 Task: Set the default idle timeout to 30 minutes.
Action: Mouse moved to (1156, 87)
Screenshot: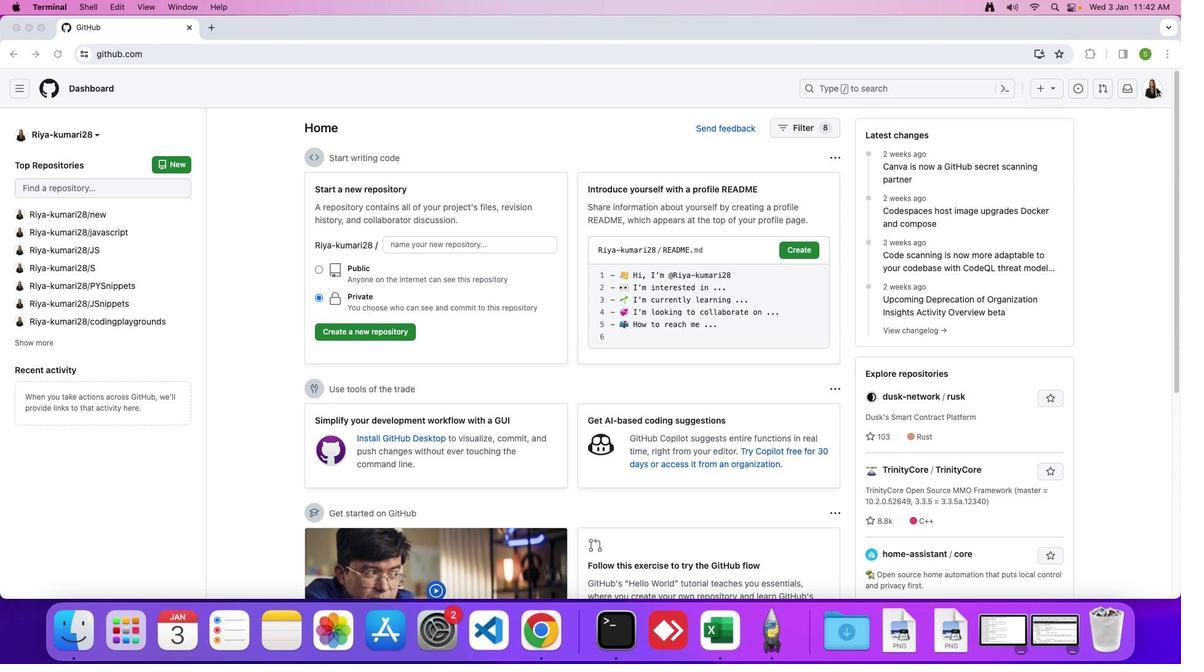 
Action: Mouse pressed left at (1156, 87)
Screenshot: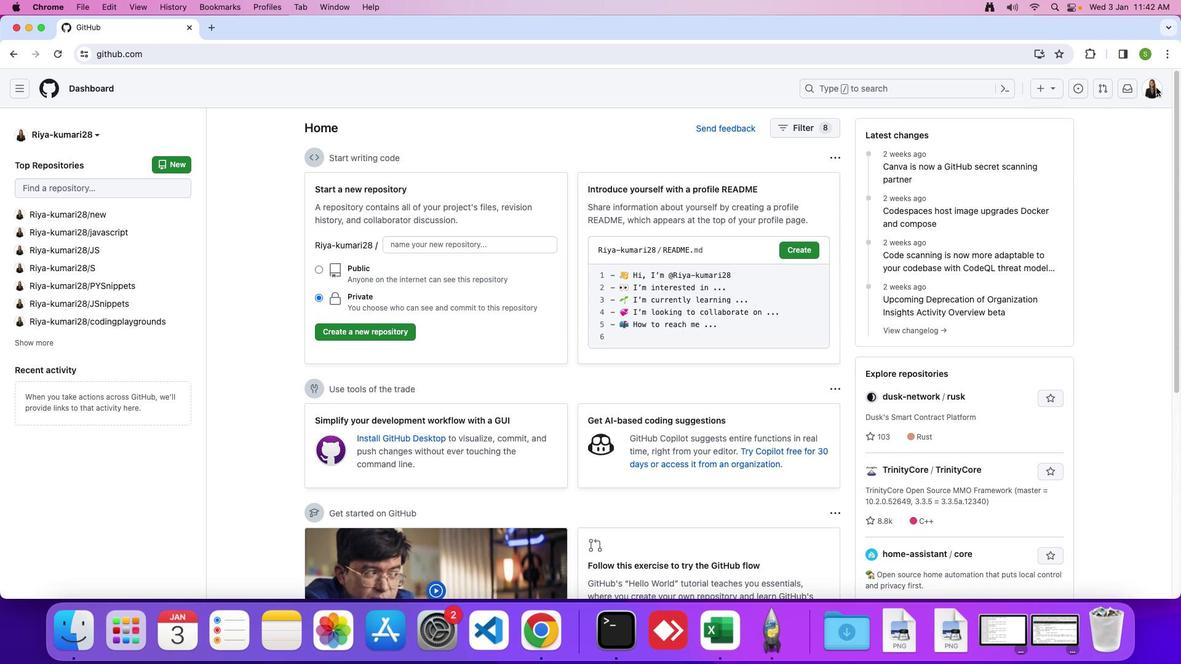 
Action: Mouse moved to (1147, 87)
Screenshot: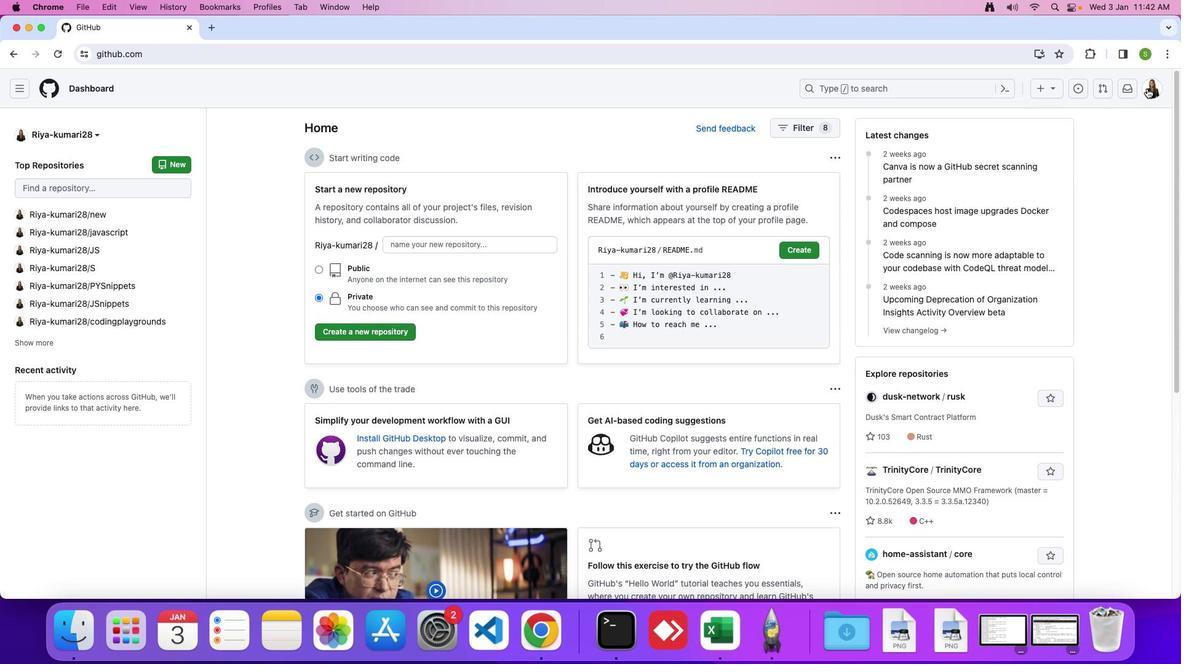 
Action: Mouse pressed left at (1147, 87)
Screenshot: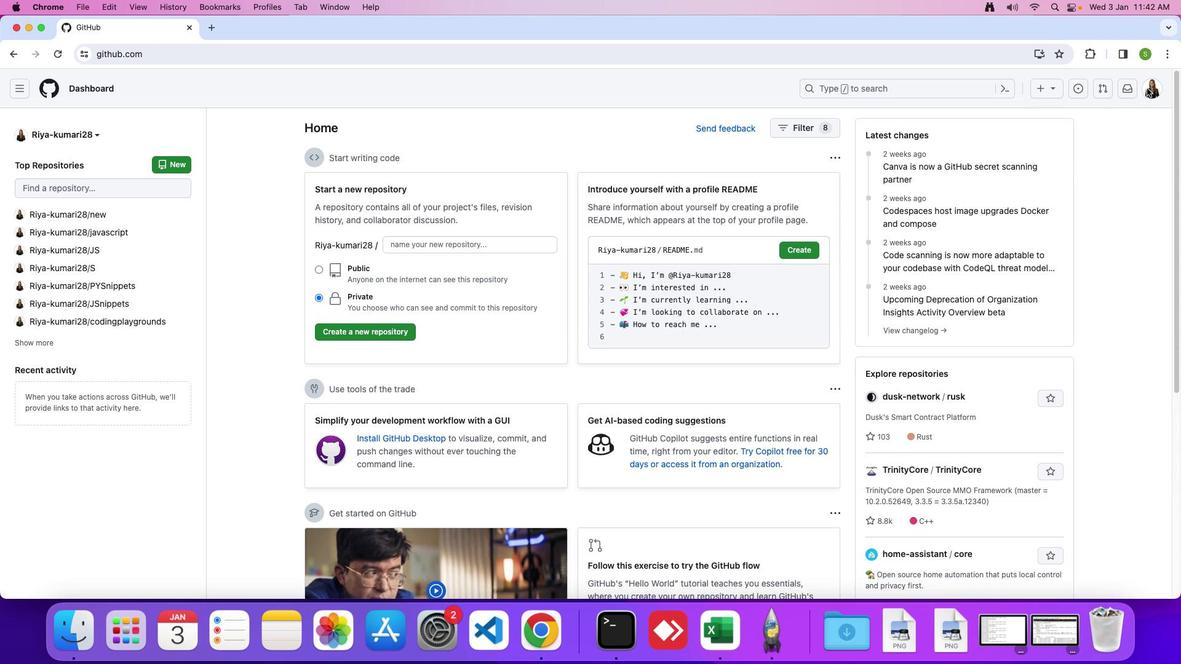 
Action: Mouse moved to (1052, 422)
Screenshot: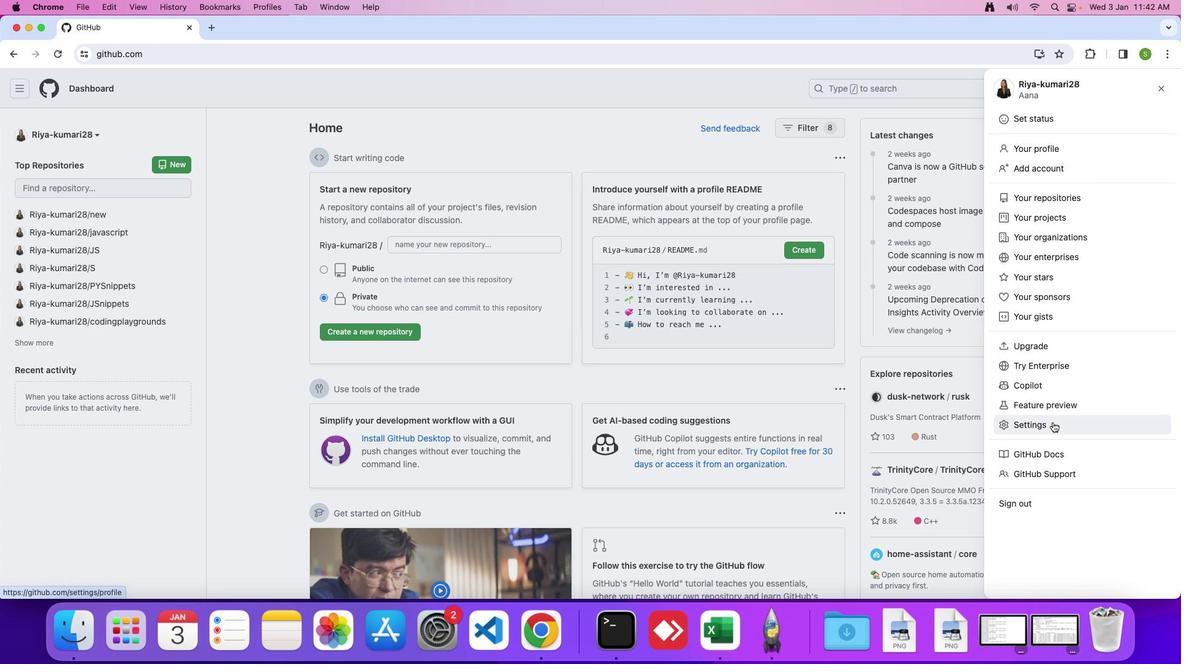 
Action: Mouse pressed left at (1052, 422)
Screenshot: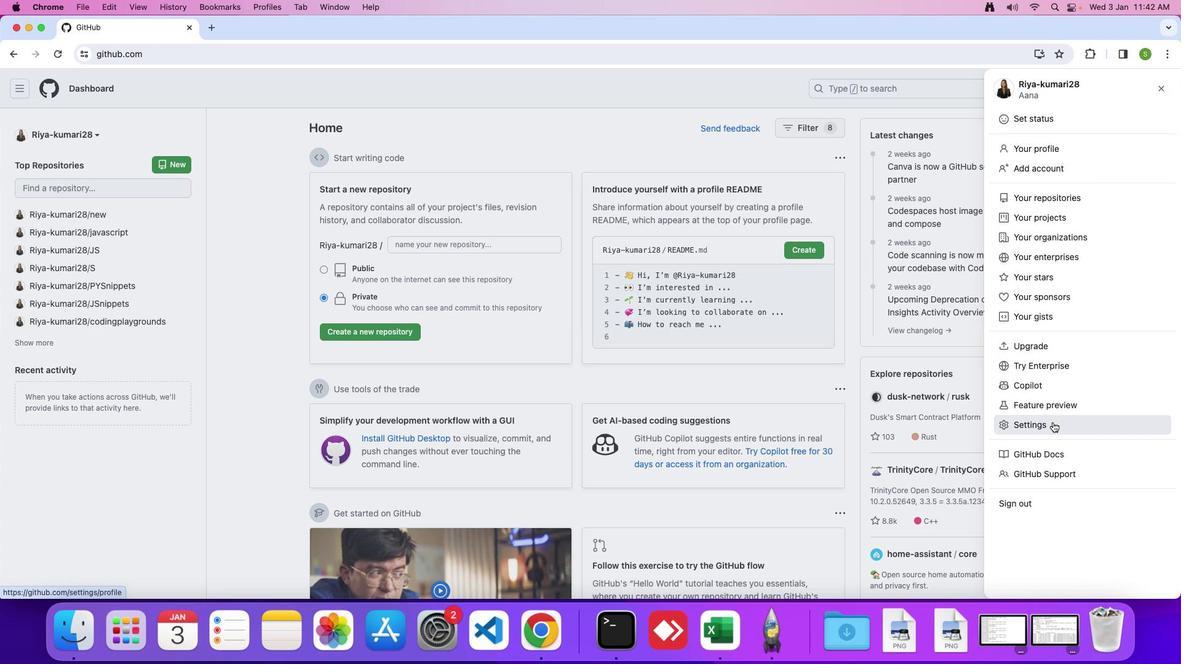 
Action: Mouse moved to (273, 510)
Screenshot: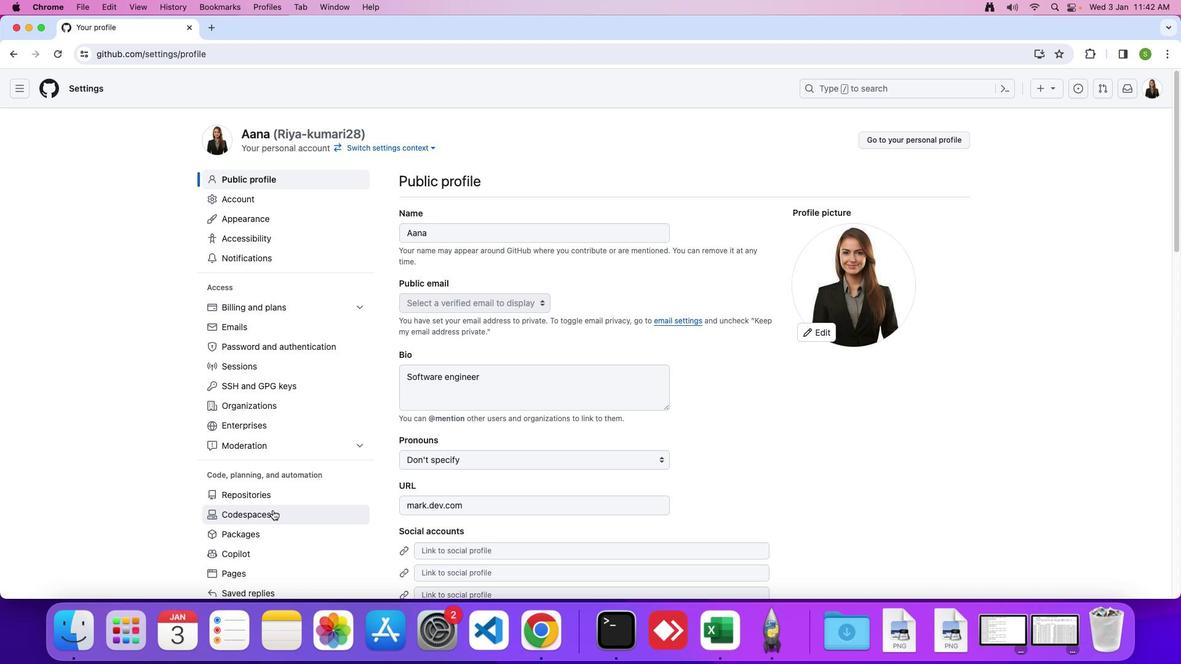 
Action: Mouse pressed left at (273, 510)
Screenshot: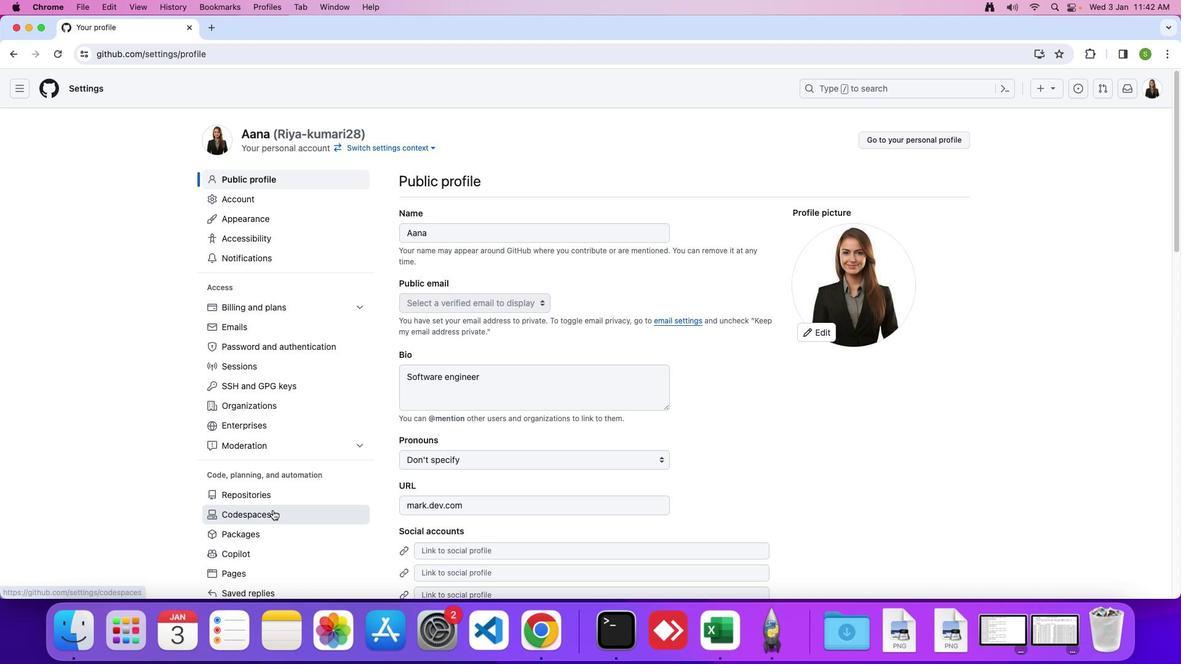 
Action: Mouse moved to (601, 457)
Screenshot: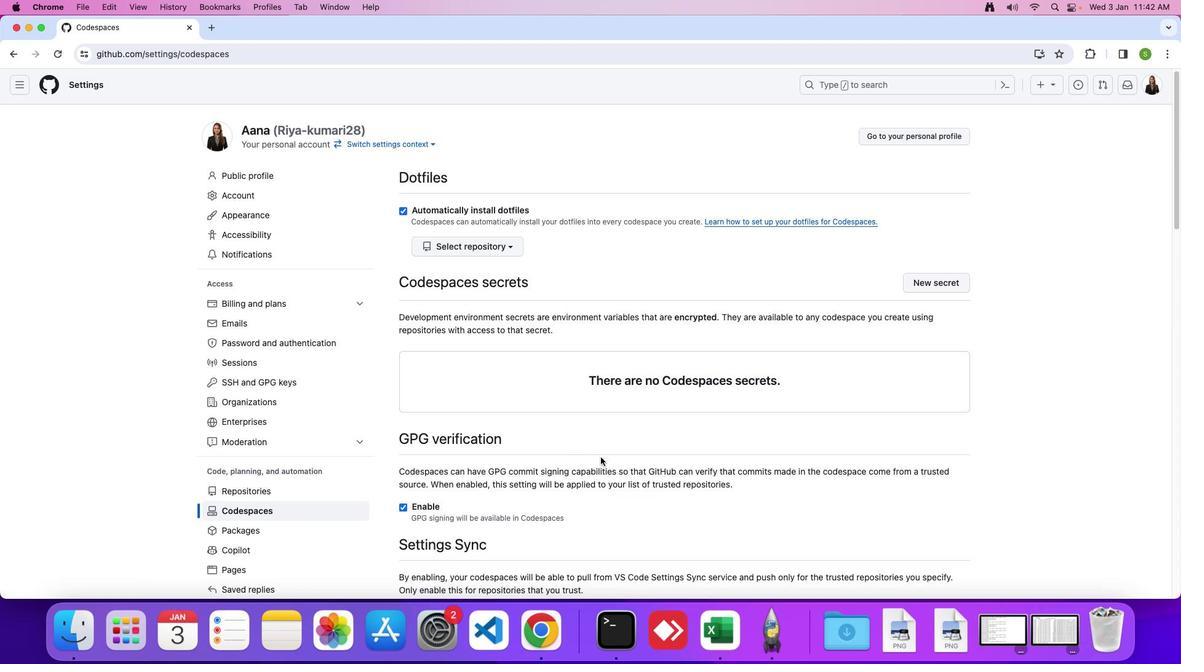 
Action: Mouse scrolled (601, 457) with delta (0, 0)
Screenshot: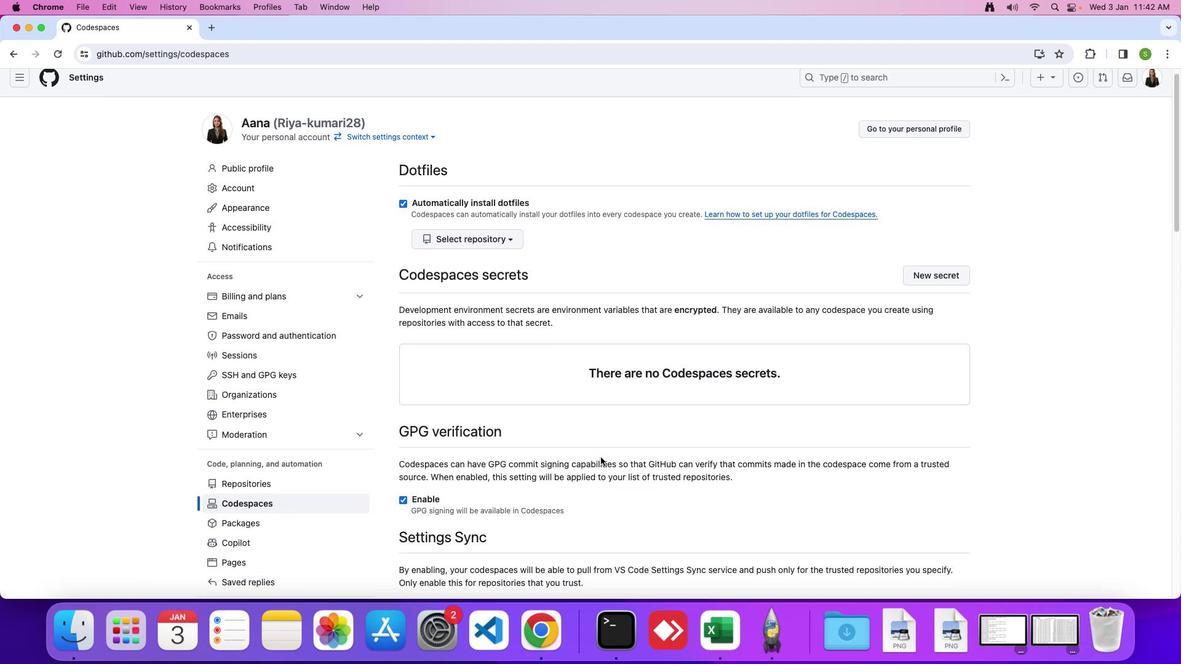 
Action: Mouse scrolled (601, 457) with delta (0, 0)
Screenshot: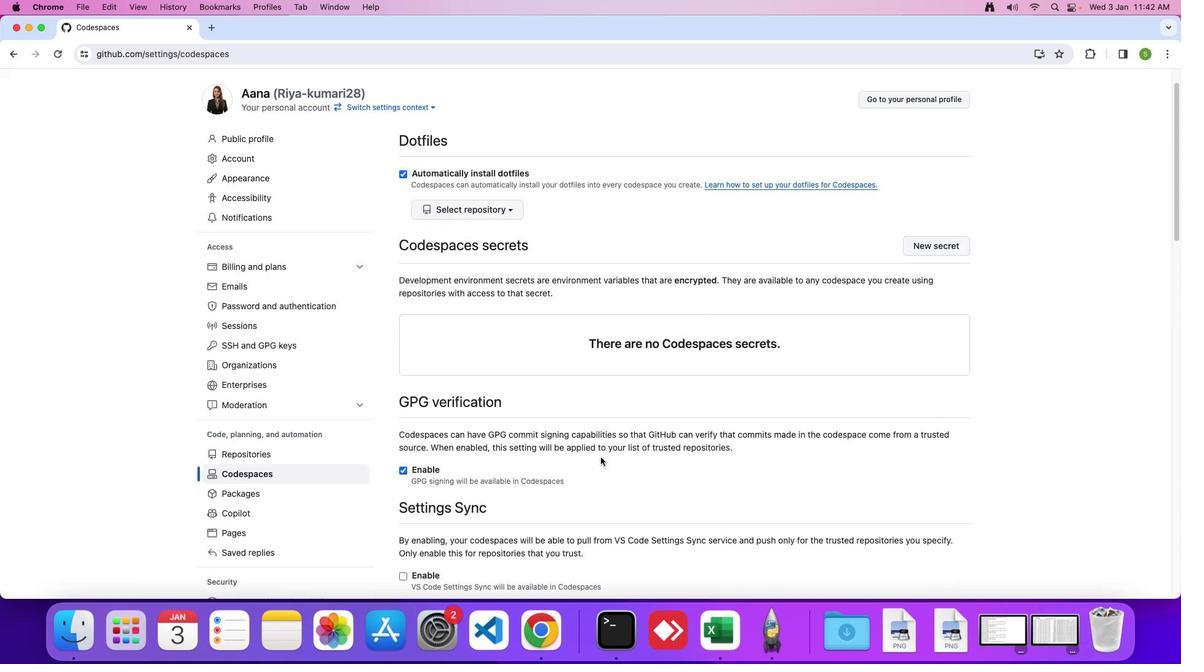 
Action: Mouse scrolled (601, 457) with delta (0, -2)
Screenshot: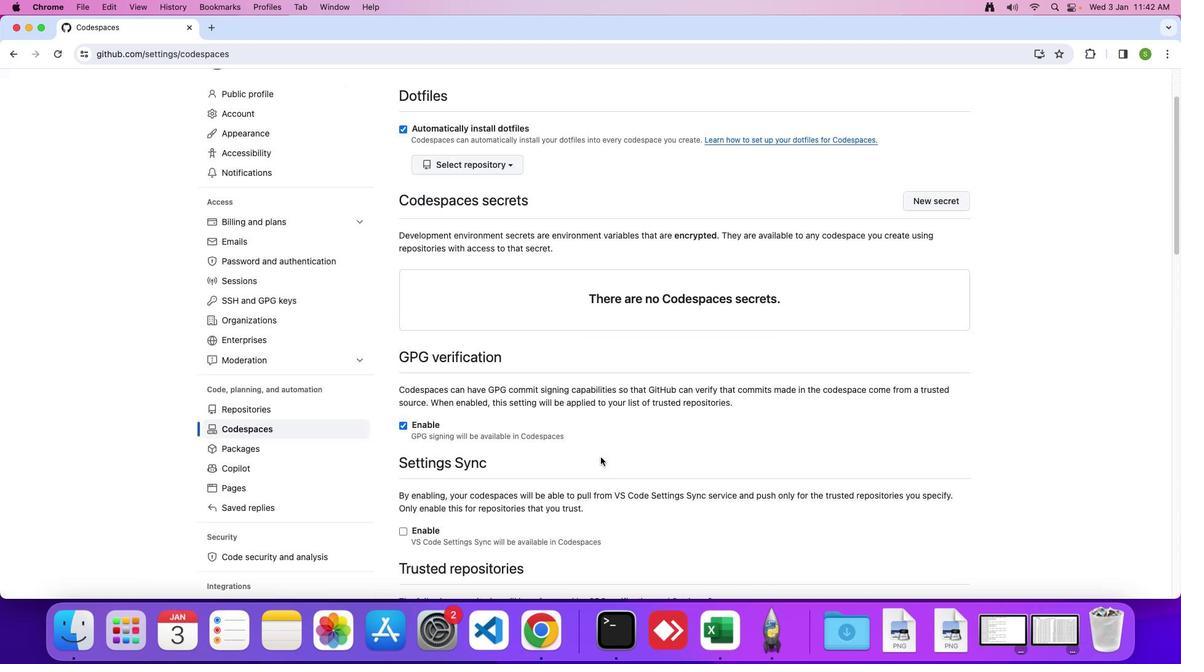 
Action: Mouse scrolled (601, 457) with delta (0, -3)
Screenshot: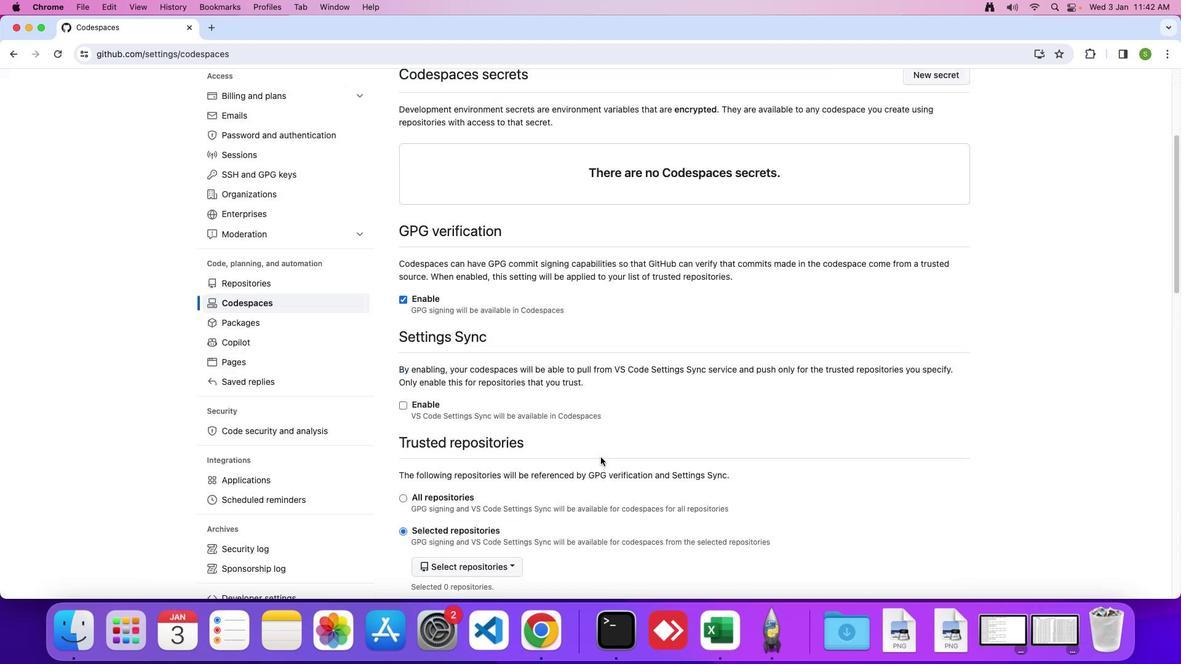 
Action: Mouse scrolled (601, 457) with delta (0, 0)
Screenshot: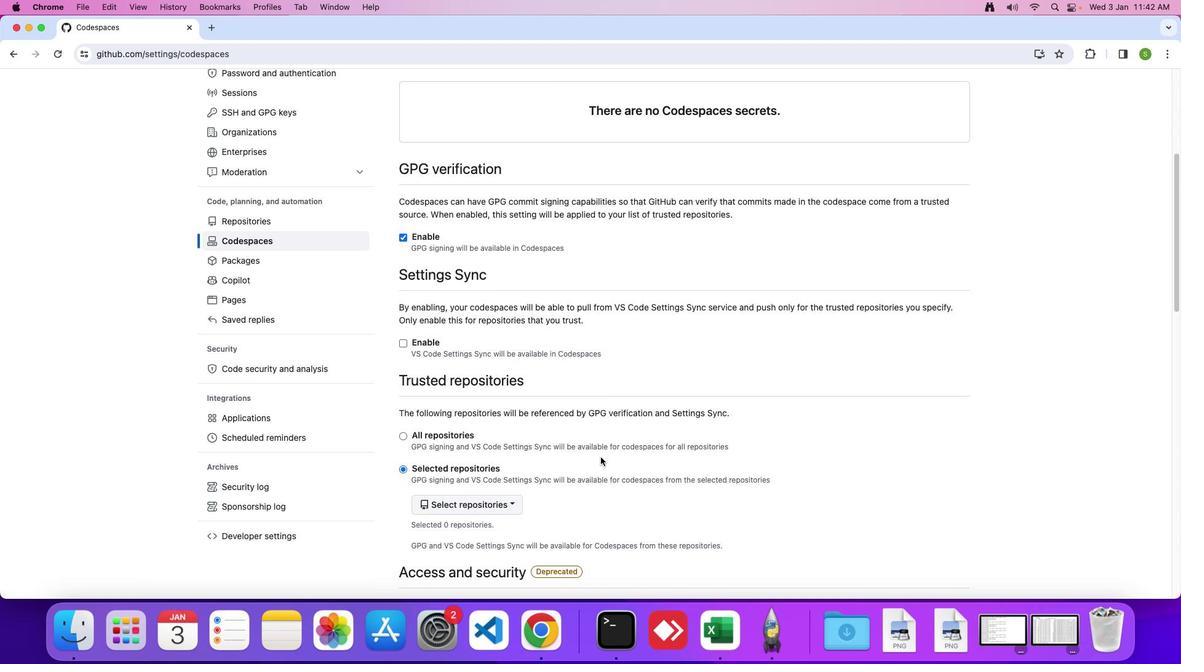
Action: Mouse scrolled (601, 457) with delta (0, 0)
Screenshot: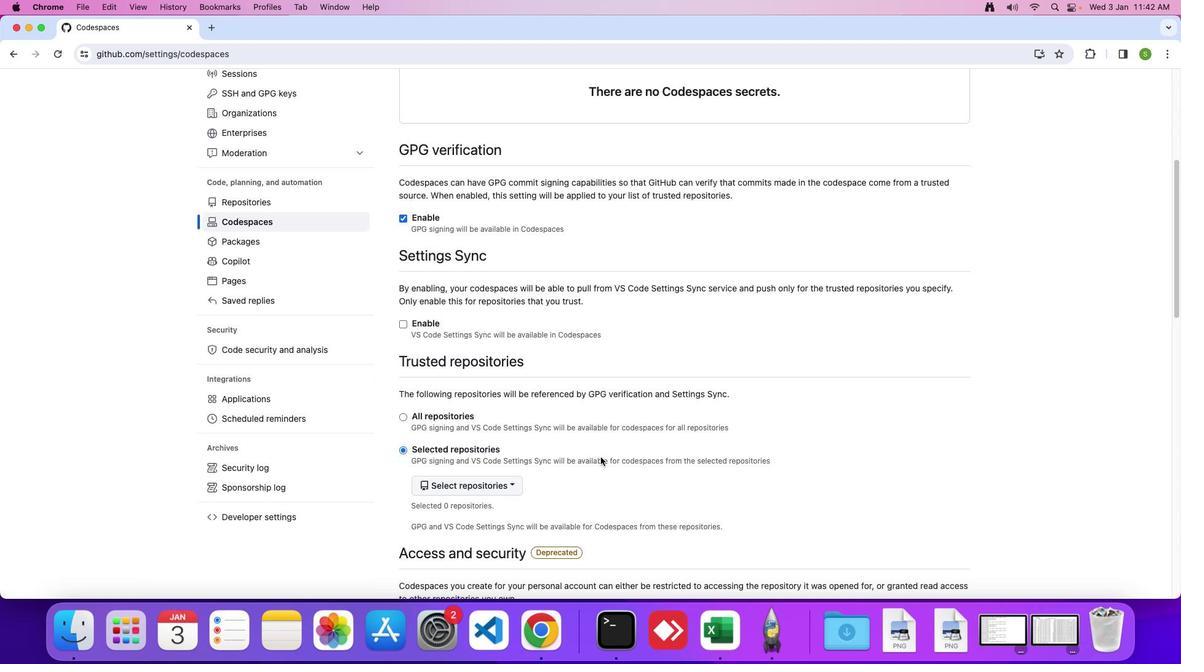 
Action: Mouse scrolled (601, 457) with delta (0, -1)
Screenshot: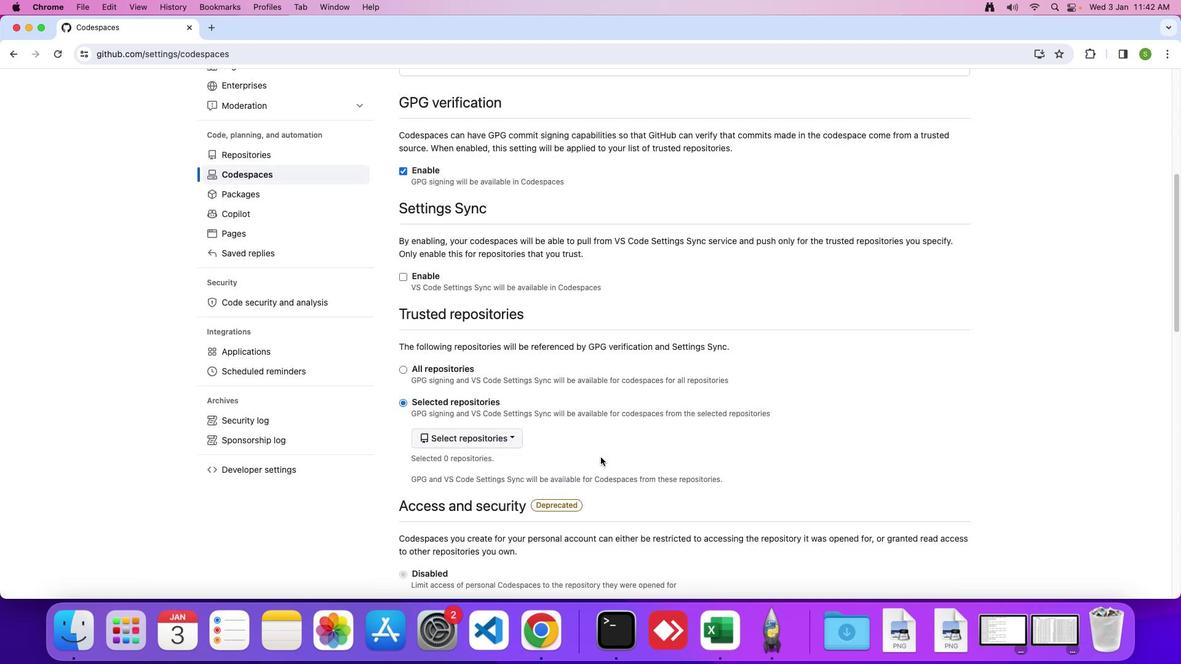 
Action: Mouse scrolled (601, 457) with delta (0, 0)
Screenshot: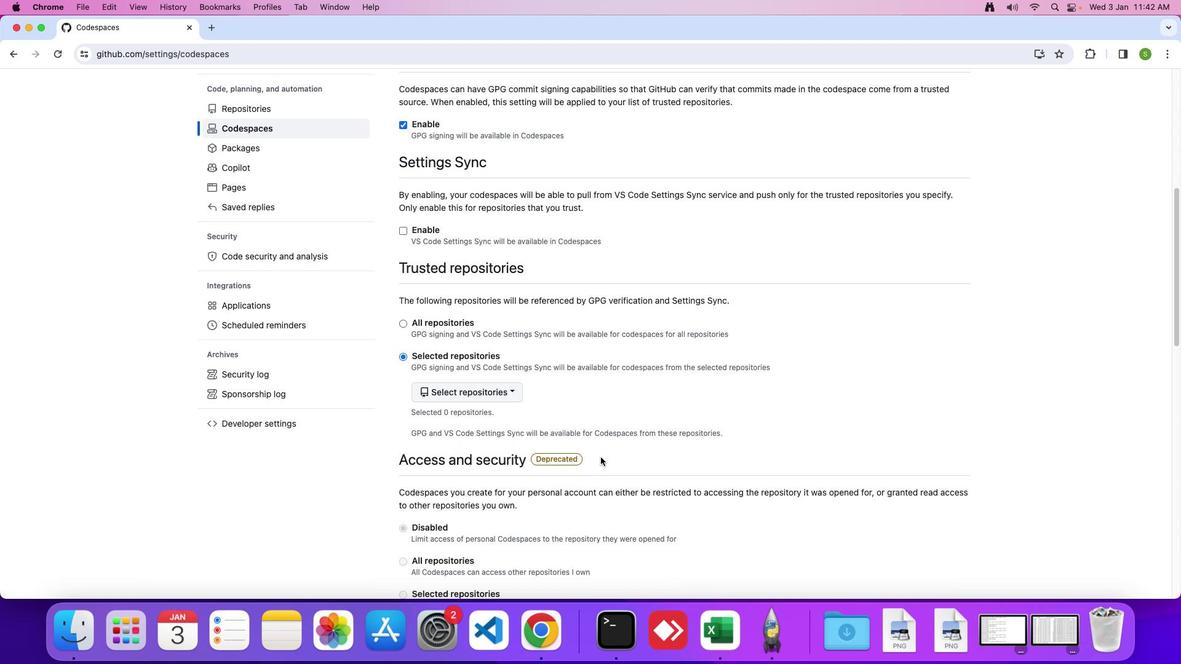 
Action: Mouse scrolled (601, 457) with delta (0, 0)
Screenshot: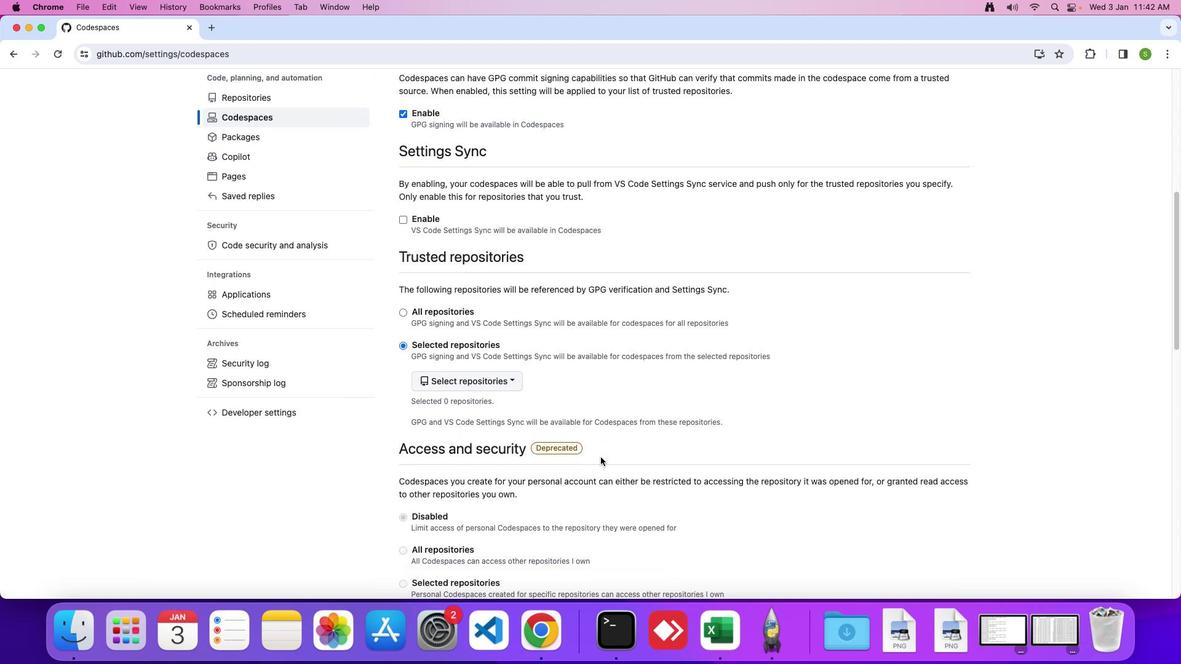 
Action: Mouse scrolled (601, 457) with delta (0, -1)
Screenshot: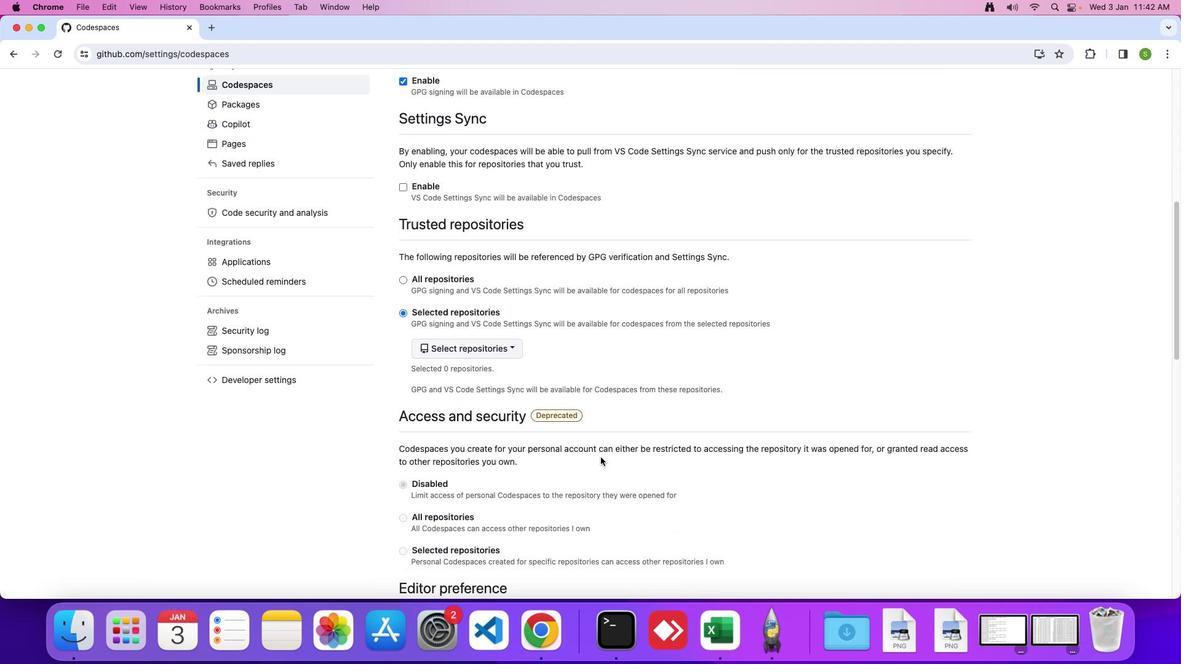 
Action: Mouse scrolled (601, 457) with delta (0, 0)
Screenshot: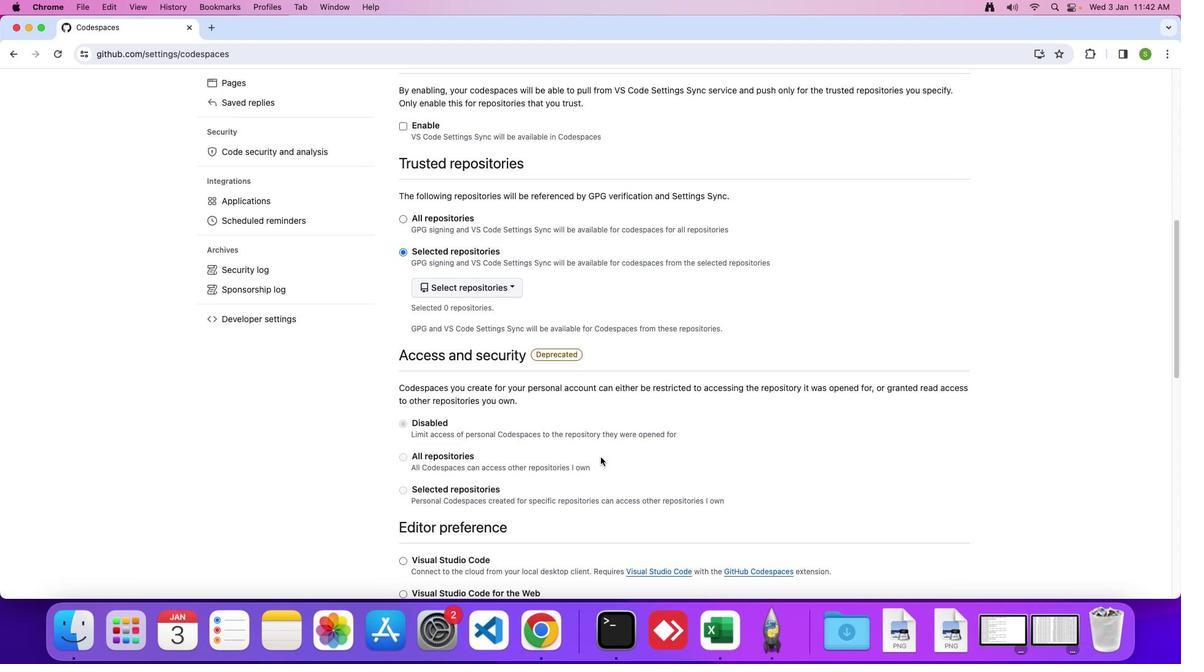 
Action: Mouse scrolled (601, 457) with delta (0, 0)
Screenshot: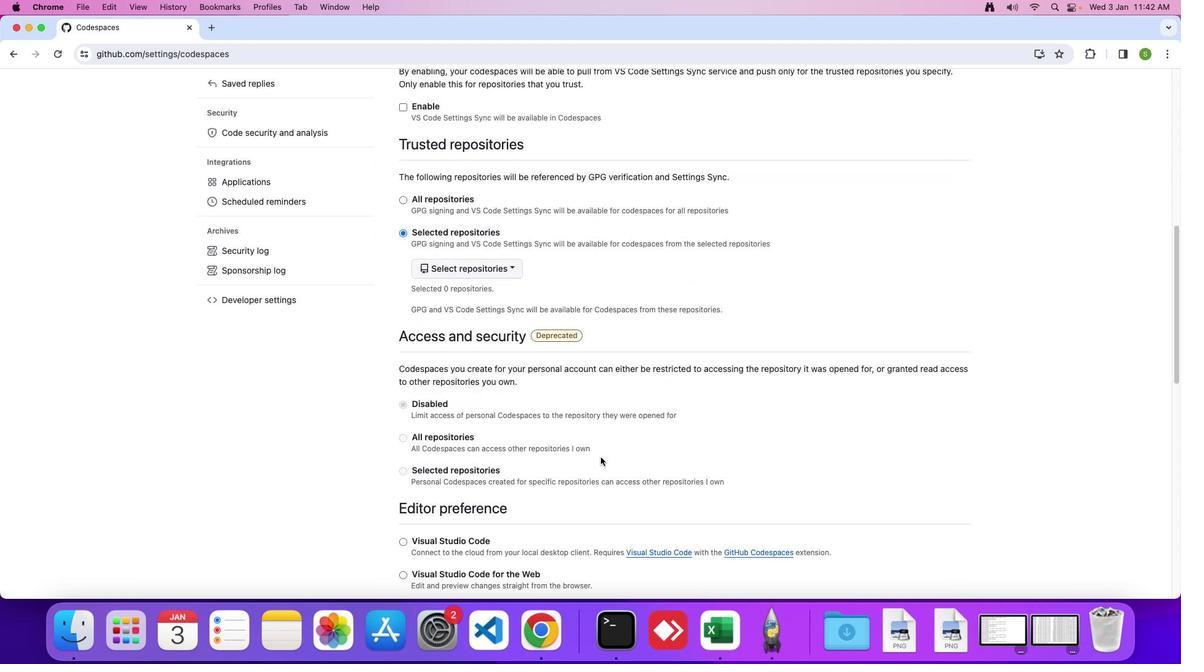 
Action: Mouse scrolled (601, 457) with delta (0, -1)
Screenshot: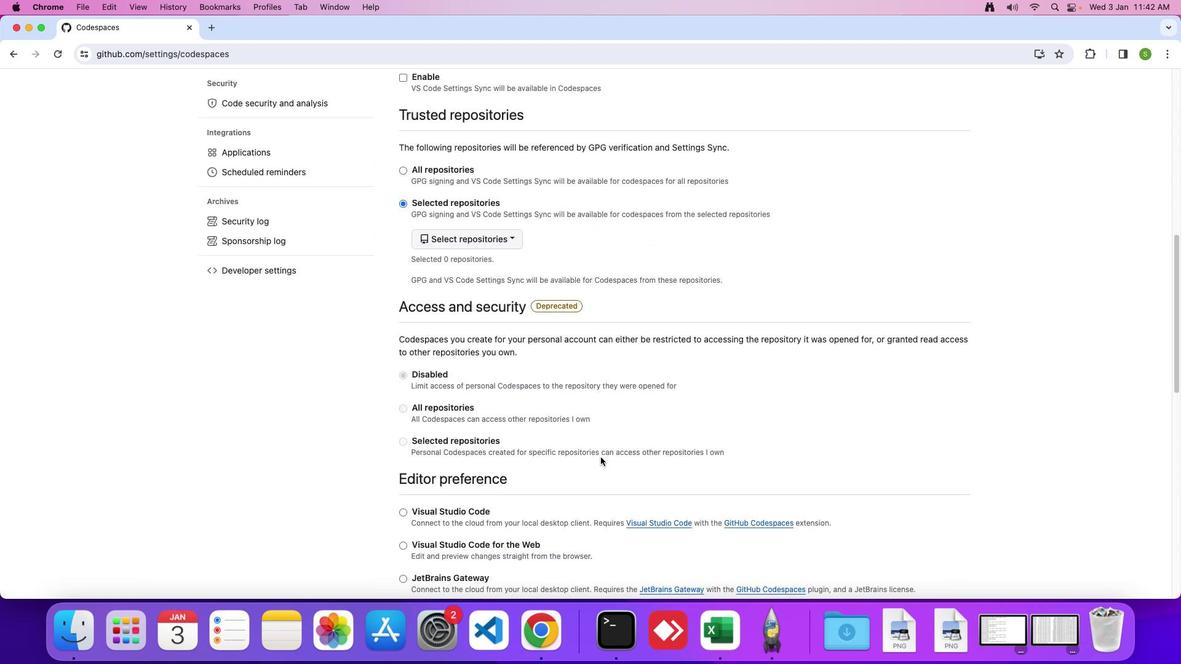 
Action: Mouse scrolled (601, 457) with delta (0, 0)
Screenshot: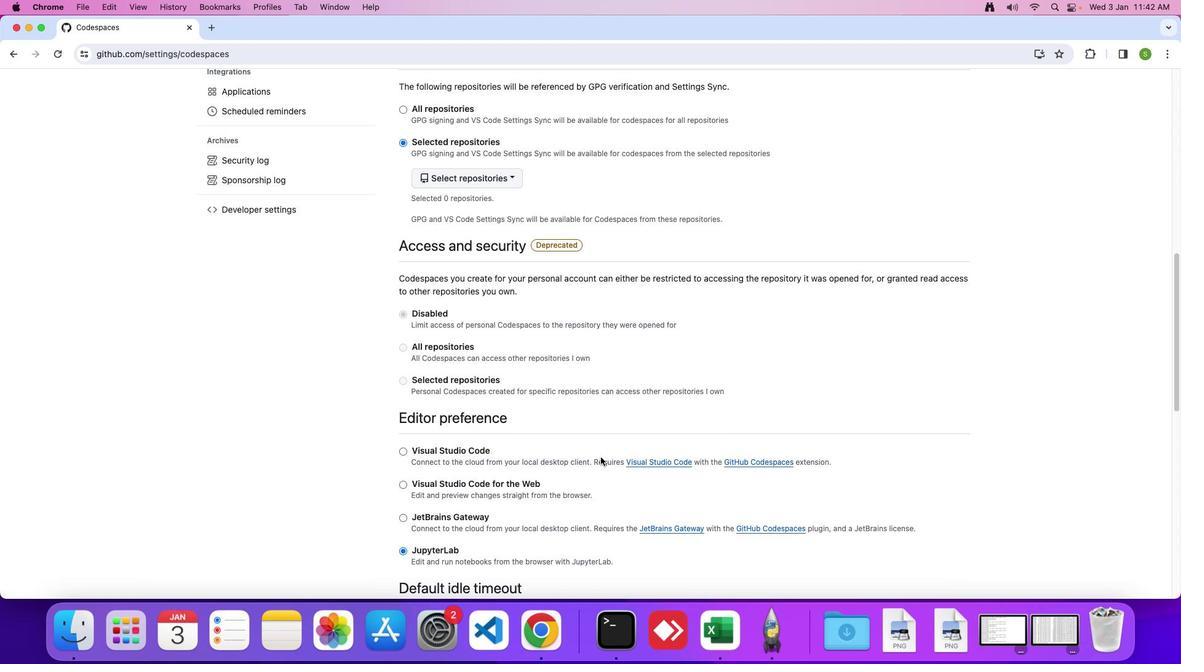 
Action: Mouse scrolled (601, 457) with delta (0, 0)
Screenshot: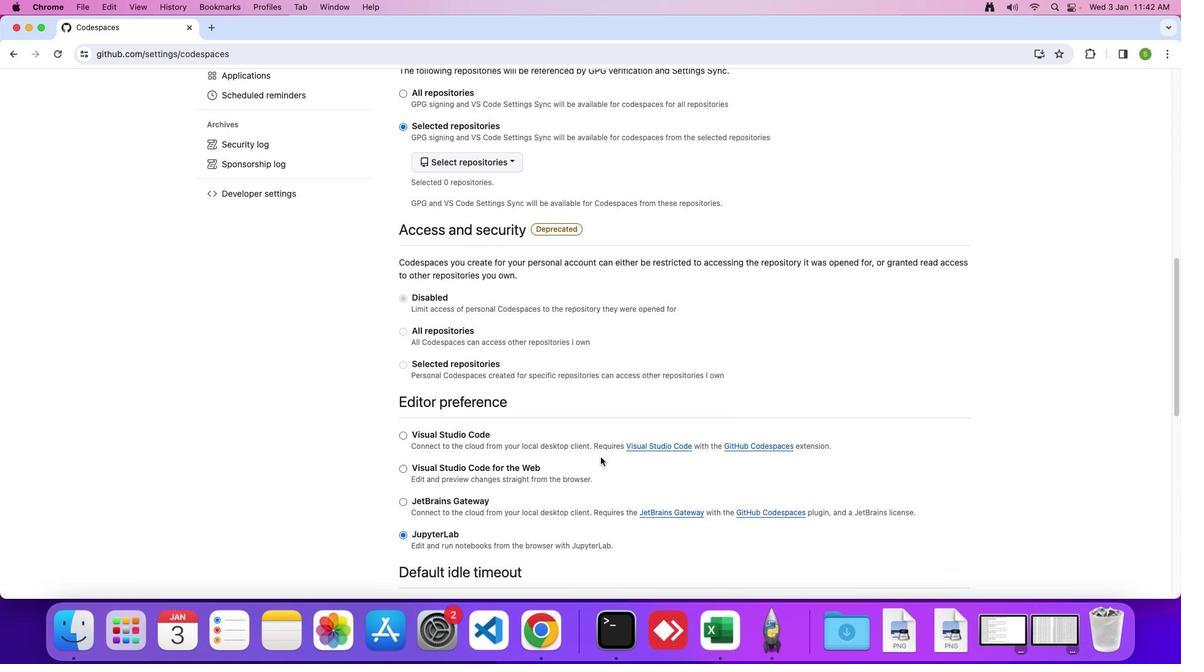 
Action: Mouse scrolled (601, 457) with delta (0, -1)
Screenshot: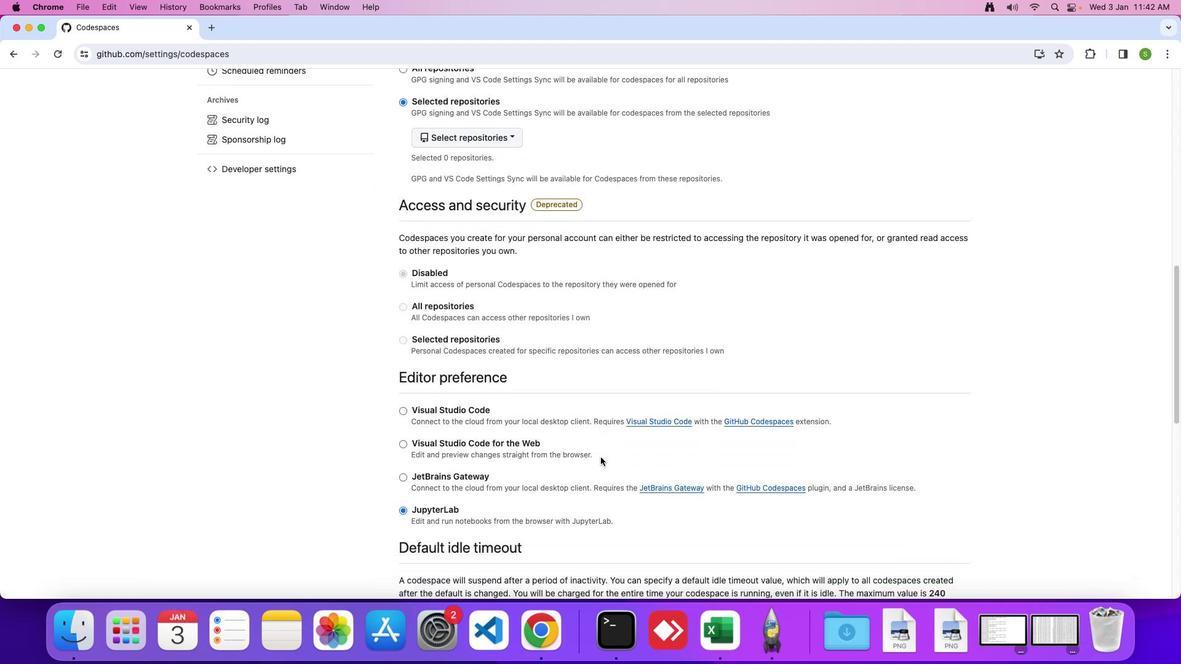 
Action: Mouse scrolled (601, 457) with delta (0, 0)
Screenshot: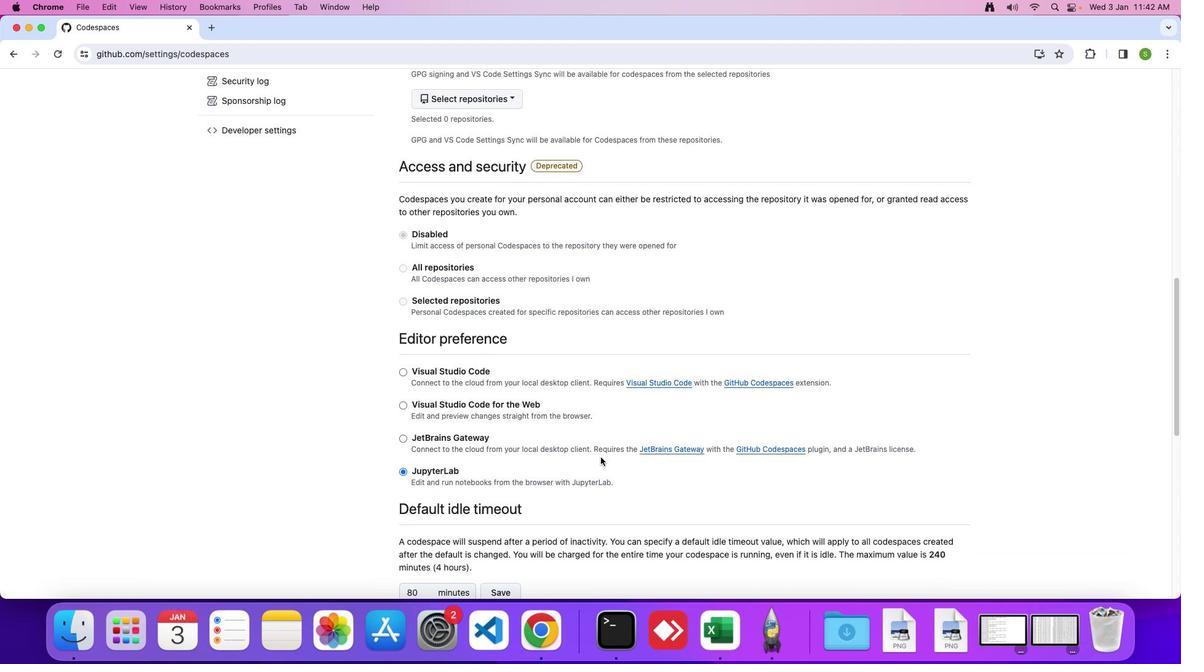 
Action: Mouse scrolled (601, 457) with delta (0, 0)
Screenshot: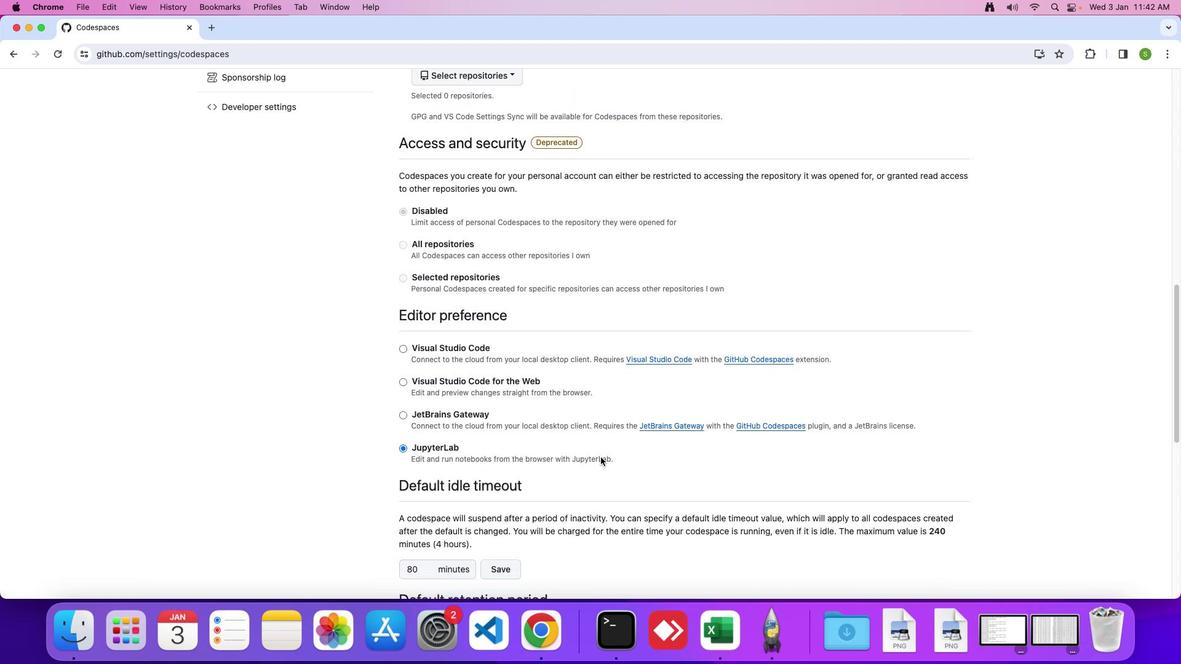 
Action: Mouse scrolled (601, 457) with delta (0, -1)
Screenshot: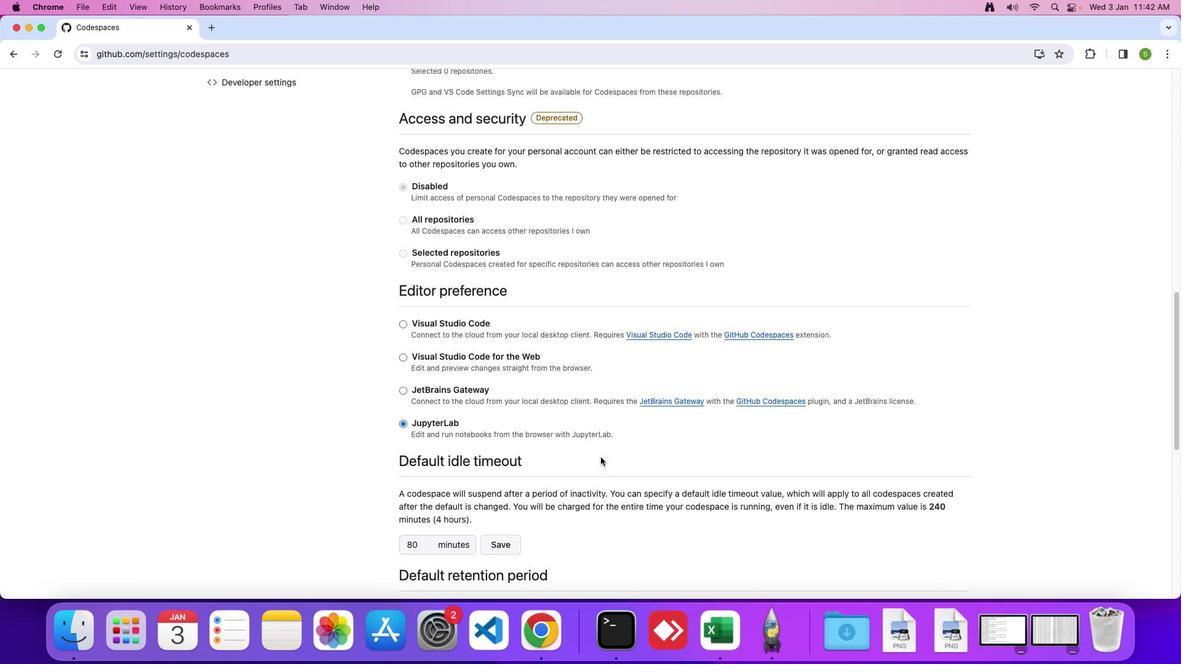 
Action: Mouse scrolled (601, 457) with delta (0, 0)
Screenshot: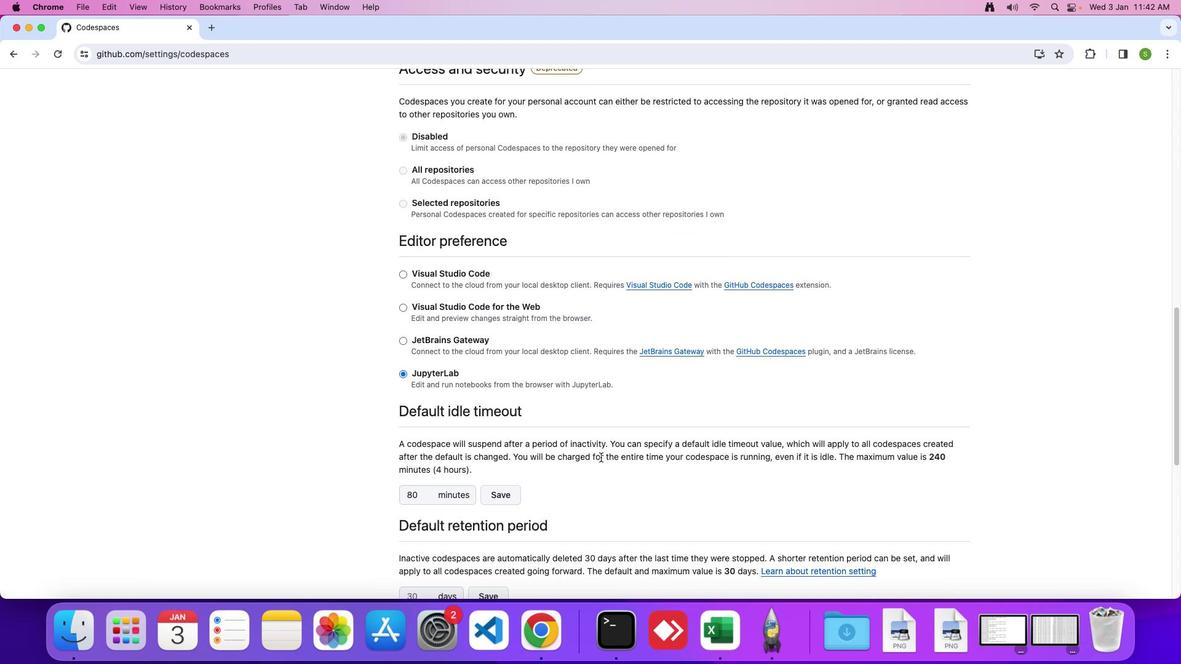 
Action: Mouse moved to (420, 494)
Screenshot: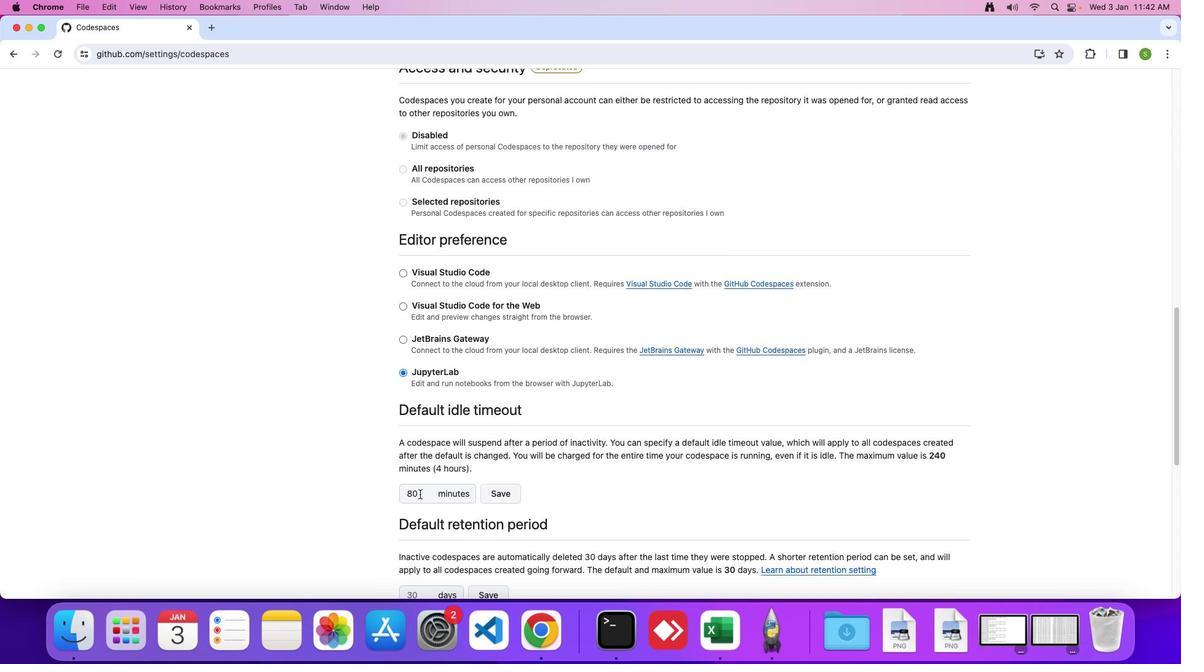 
Action: Mouse pressed left at (420, 494)
Screenshot: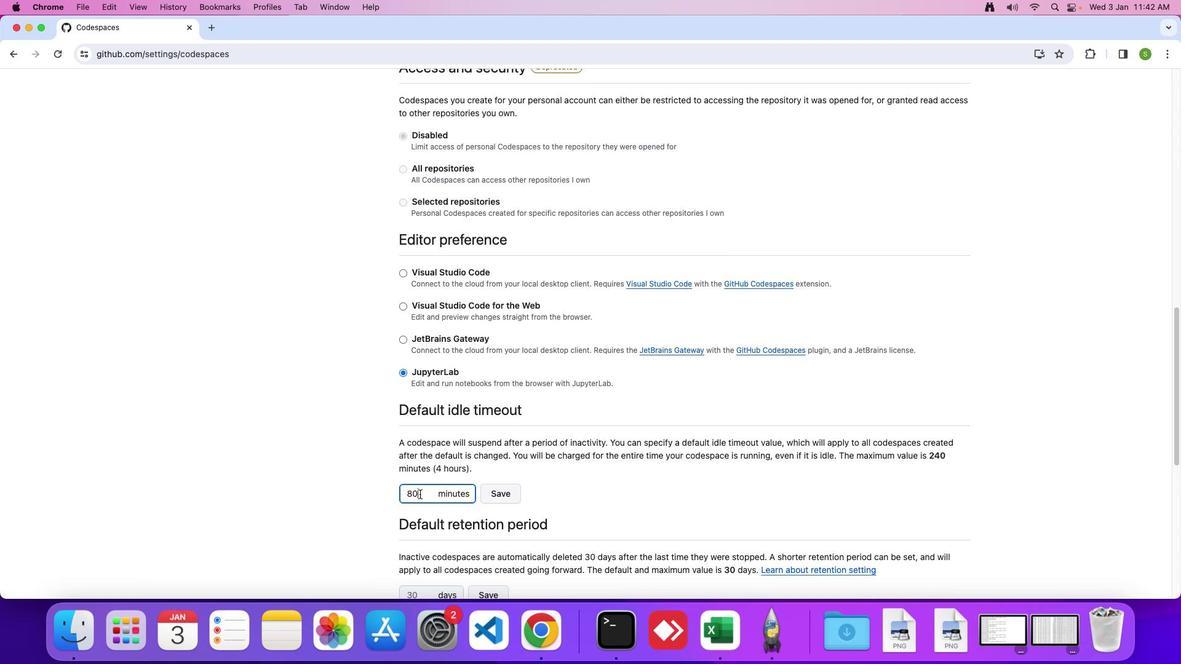
Action: Mouse moved to (422, 492)
Screenshot: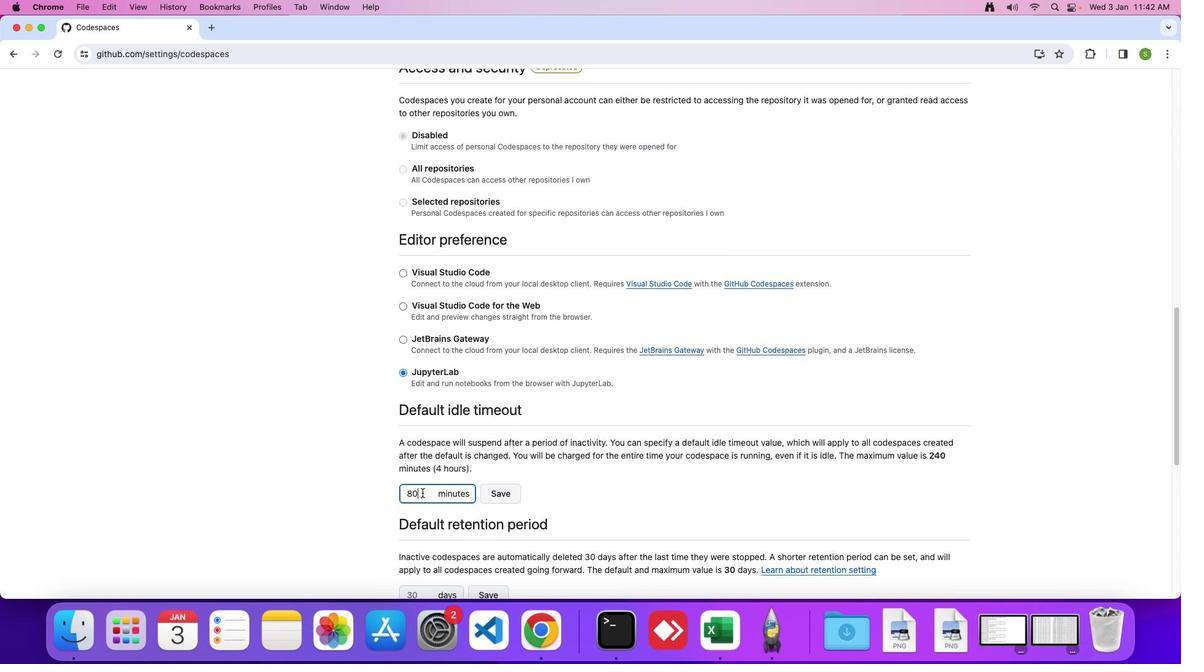 
Action: Mouse pressed left at (422, 492)
Screenshot: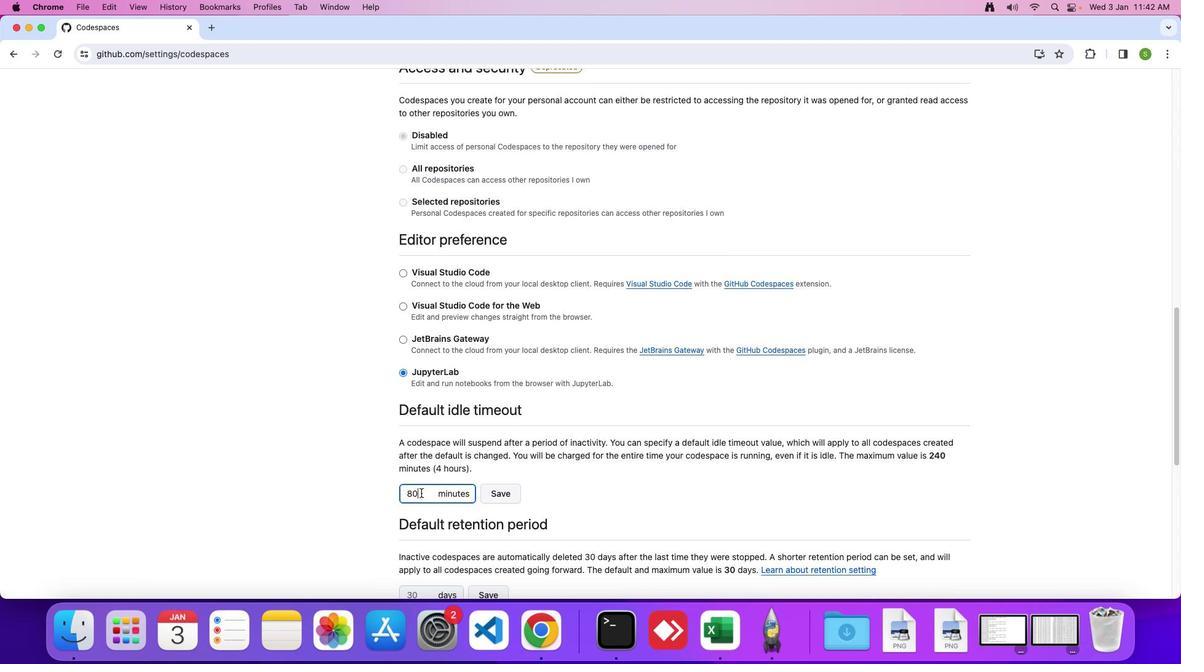 
Action: Mouse moved to (391, 493)
Screenshot: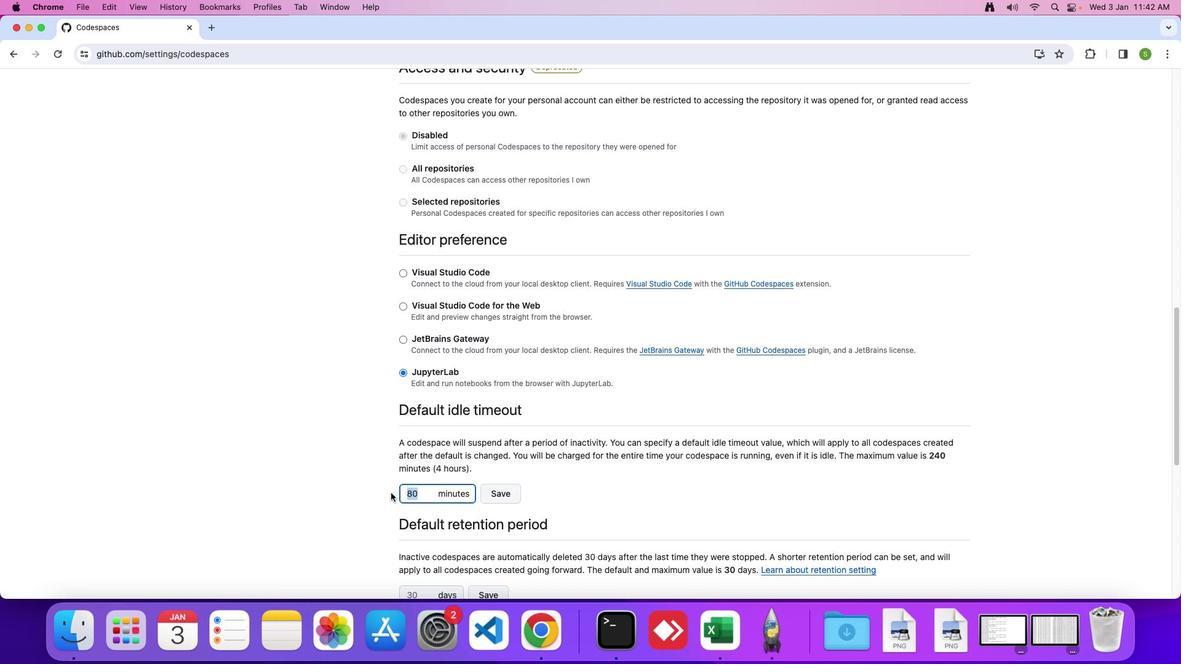
Action: Key pressed '3''0'
Screenshot: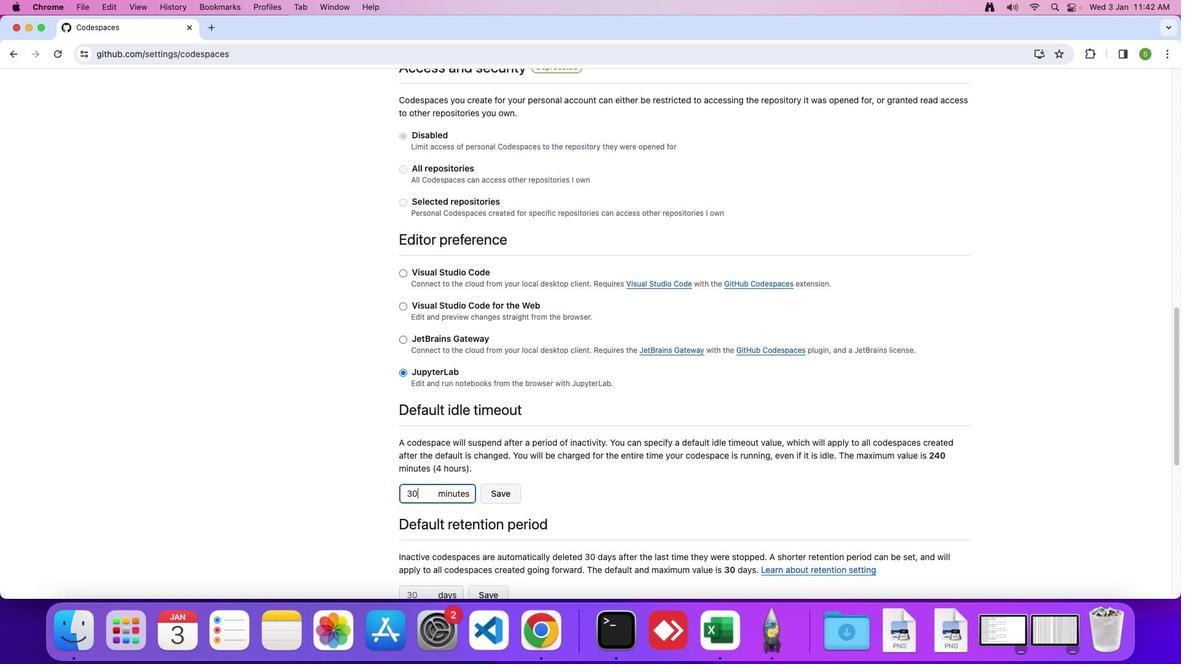 
Action: Mouse moved to (503, 498)
Screenshot: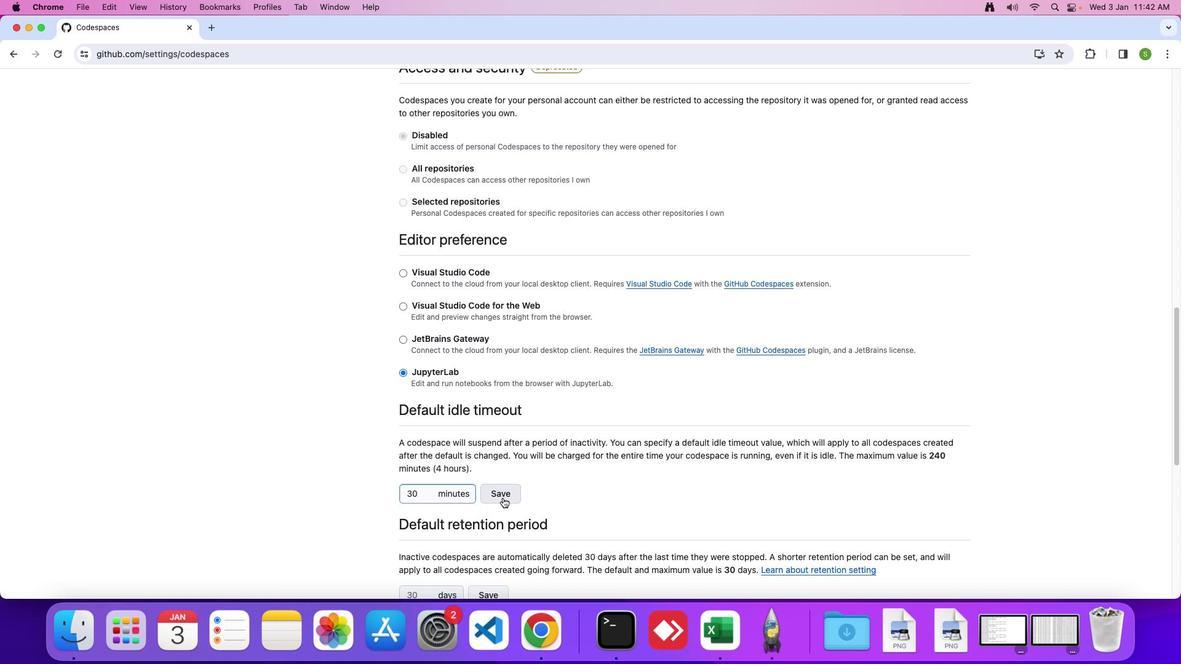 
Action: Mouse pressed left at (503, 498)
Screenshot: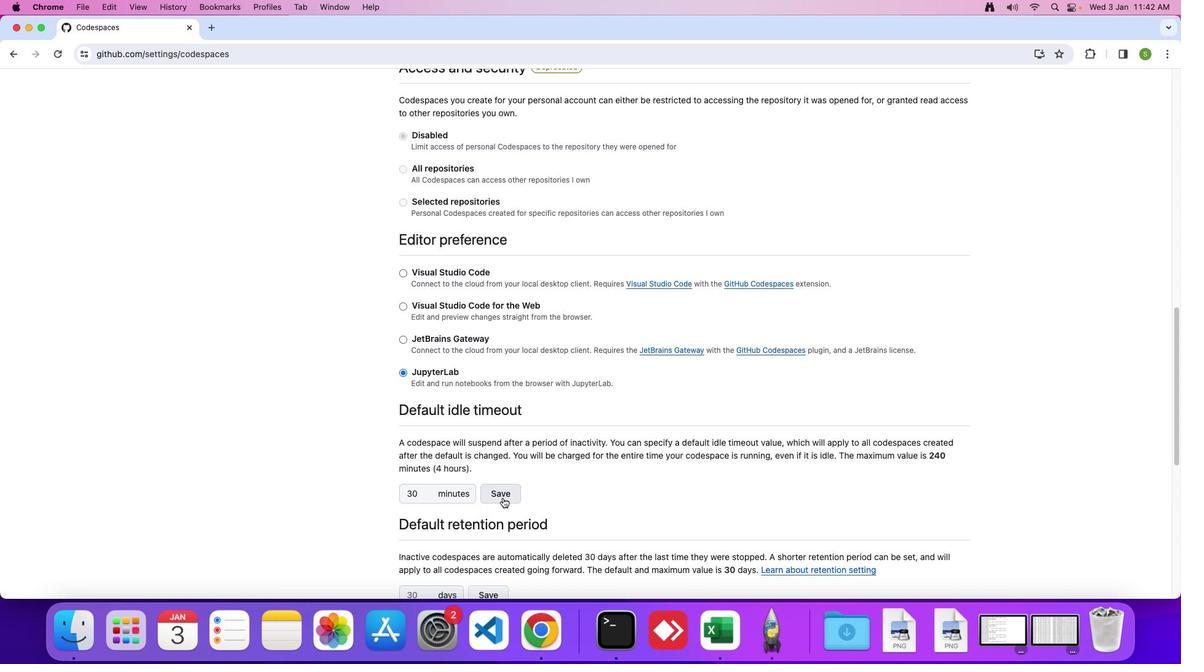 
